 Task: Create in the project YottaTech an epic 'Mobile Device Security Management'.
Action: Mouse moved to (203, 273)
Screenshot: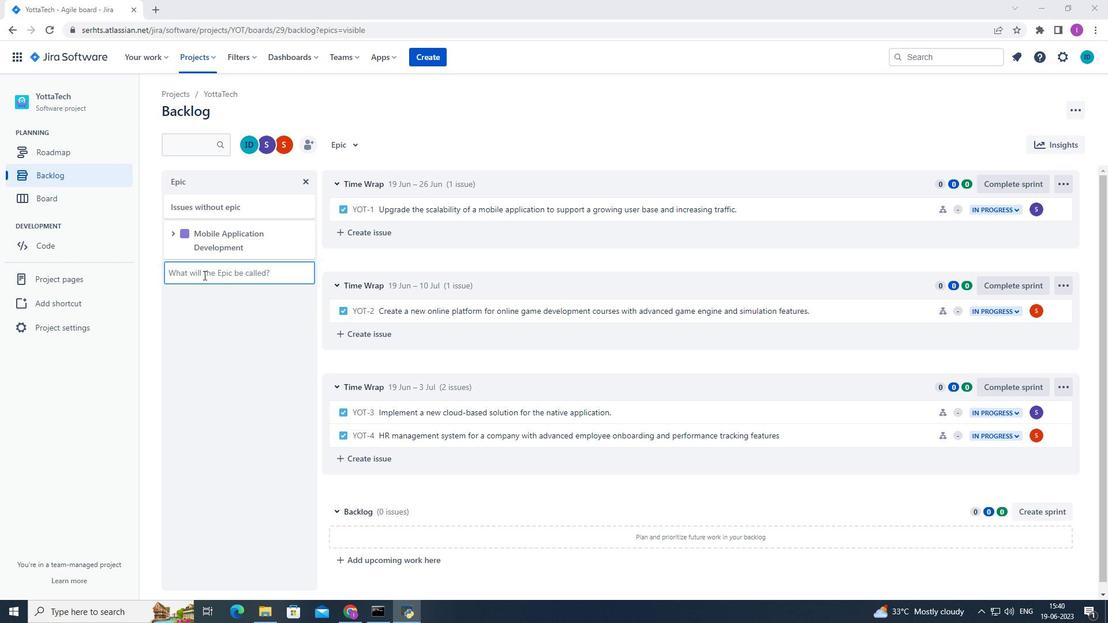 
Action: Mouse pressed left at (203, 273)
Screenshot: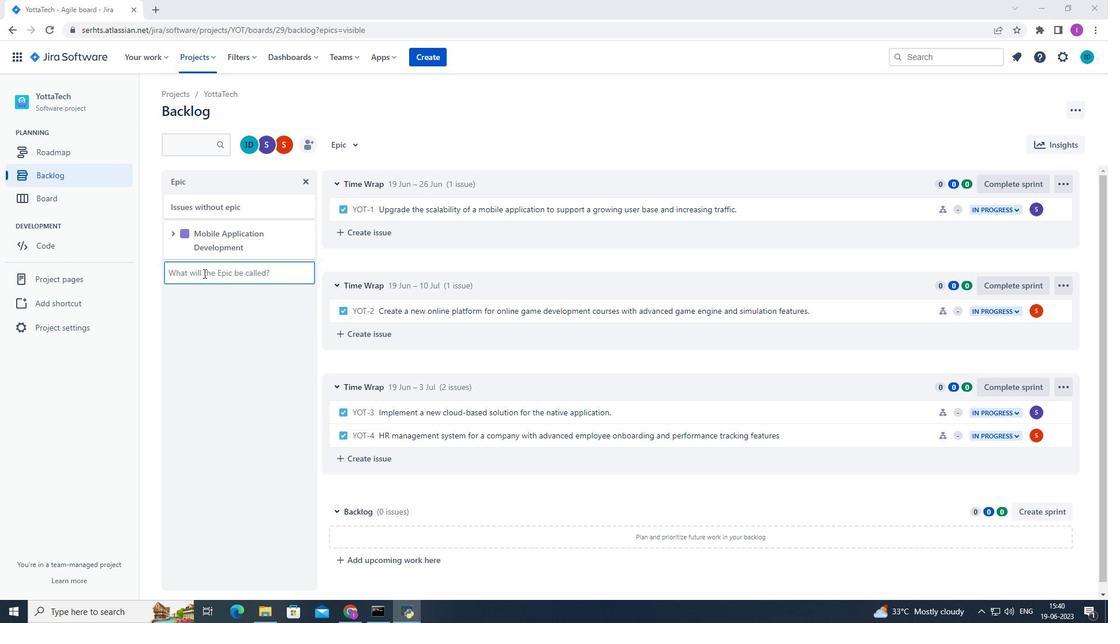 
Action: Mouse moved to (254, 261)
Screenshot: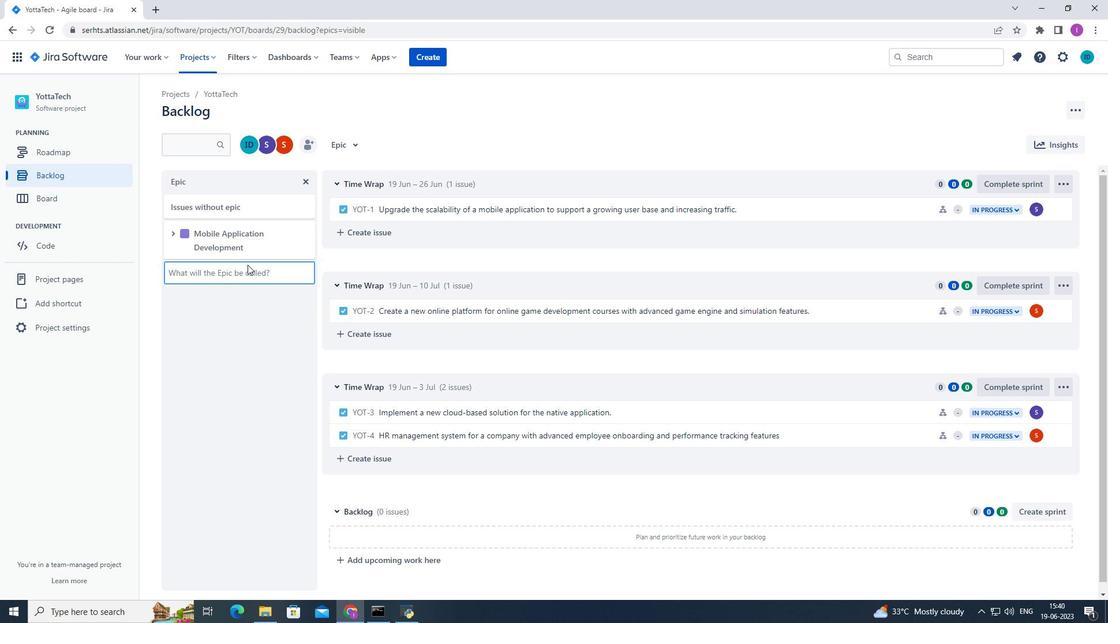 
Action: Key pressed <Key.shift>Mi<Key.backspace>obile<Key.space><Key.shift><Key.shift><Key.shift><Key.shift><Key.shift>Device<Key.space><Key.shift>Security<Key.space><Key.shift>management
Screenshot: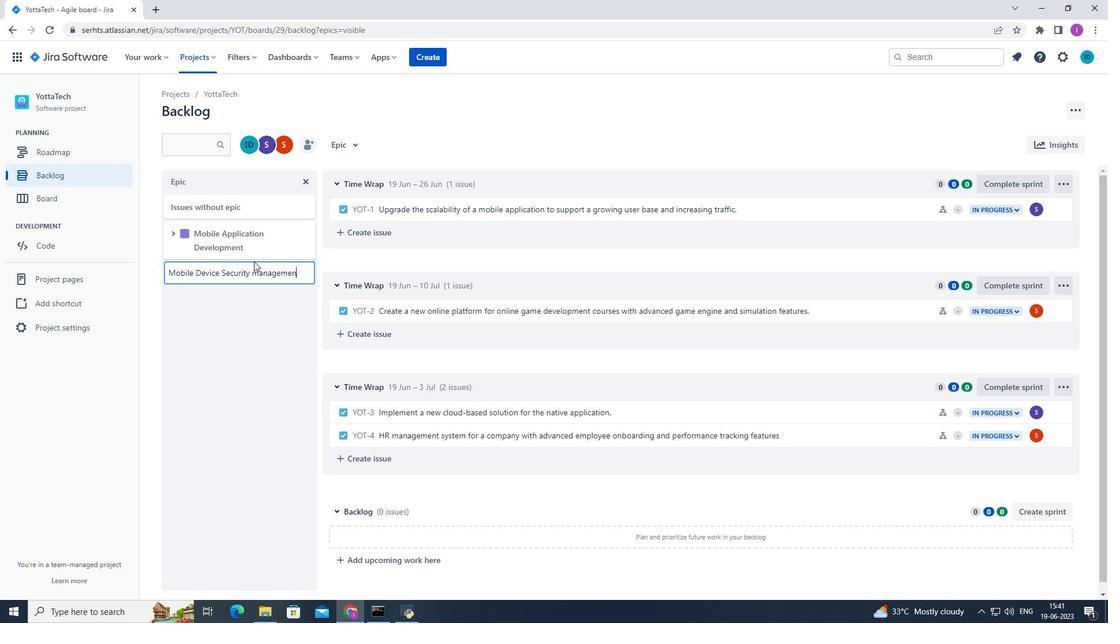 
Action: Mouse moved to (258, 274)
Screenshot: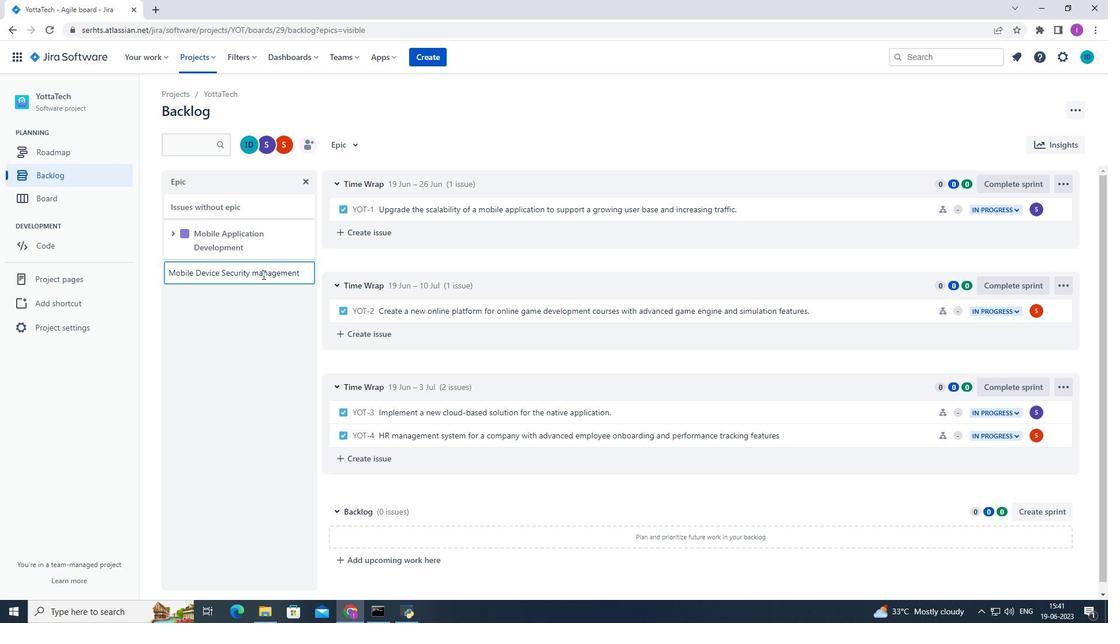 
Action: Mouse pressed left at (258, 274)
Screenshot: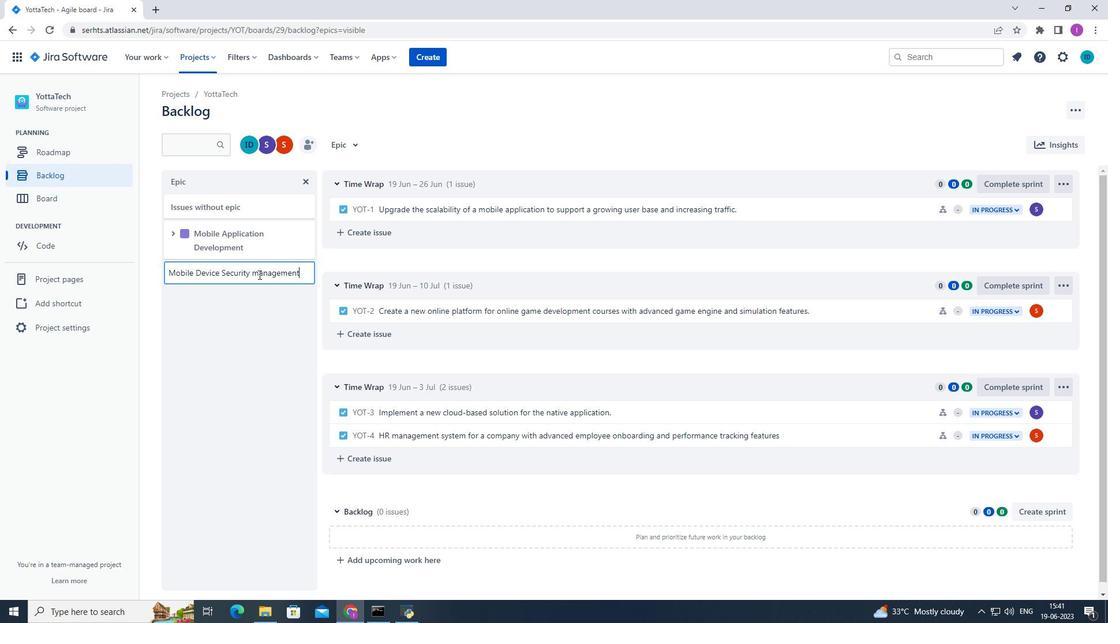 
Action: Mouse moved to (258, 274)
Screenshot: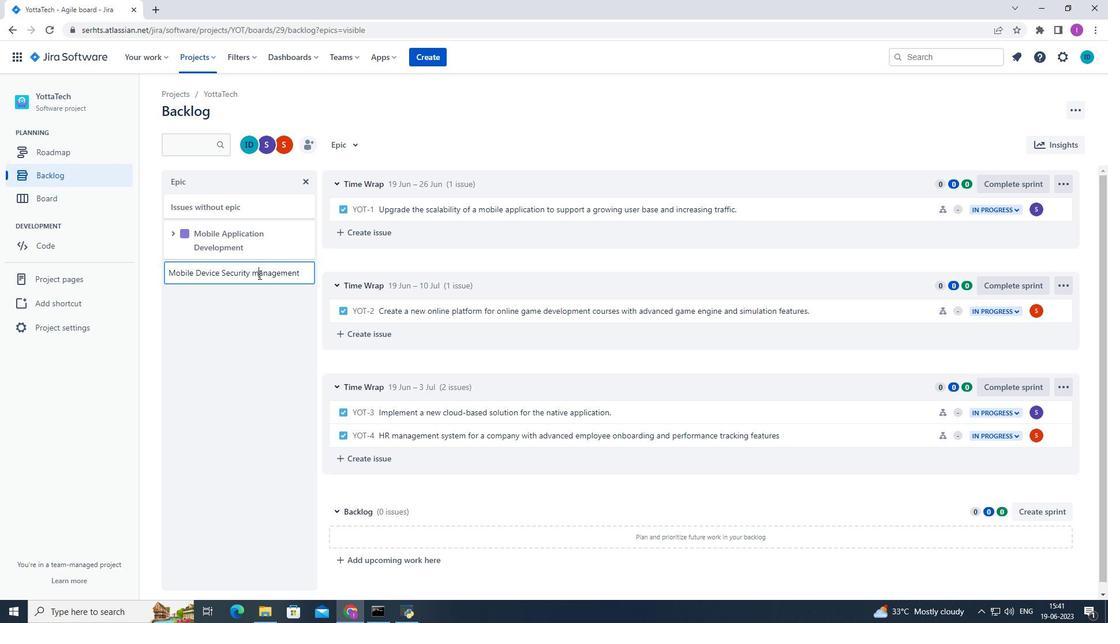 
Action: Key pressed <Key.backspace><Key.shift>M
Screenshot: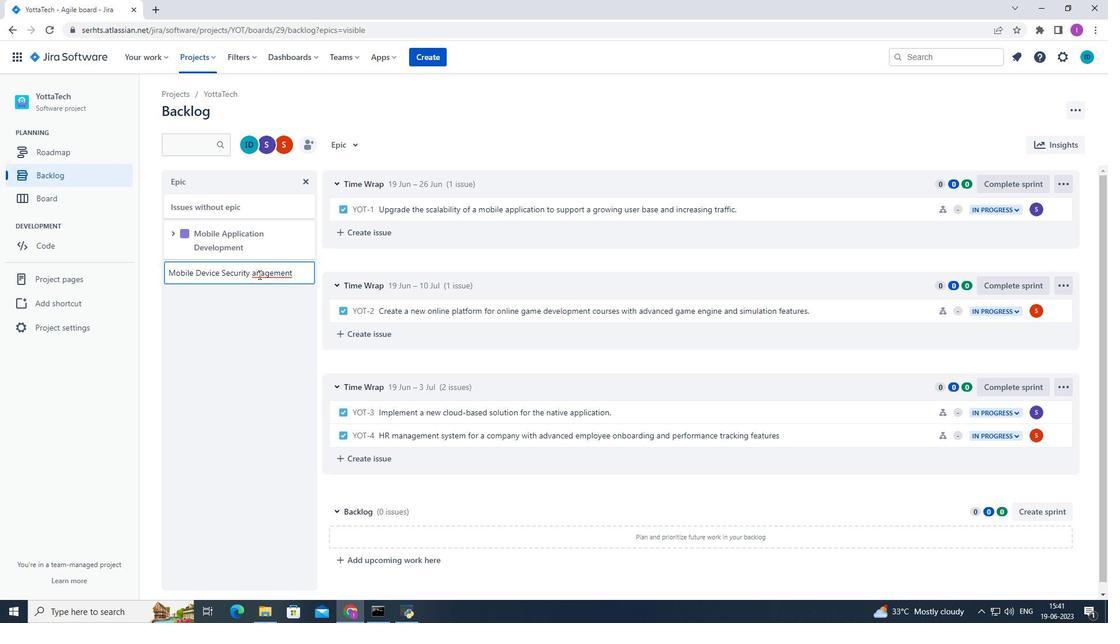 
Action: Mouse moved to (311, 277)
Screenshot: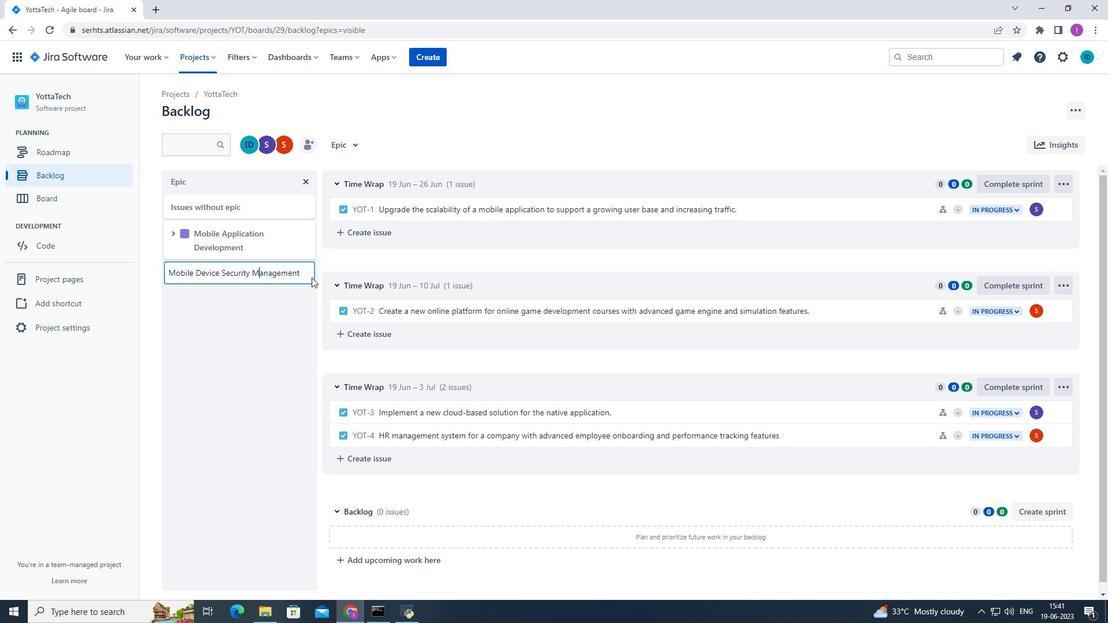 
Action: Key pressed <Key.enter>
Screenshot: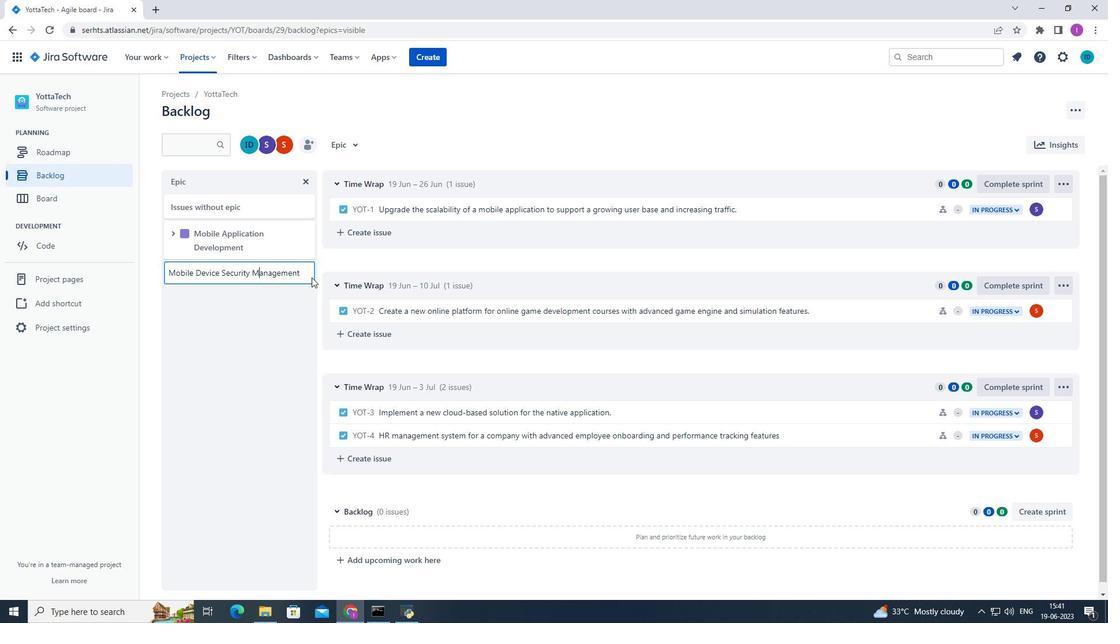 
Action: Mouse moved to (265, 368)
Screenshot: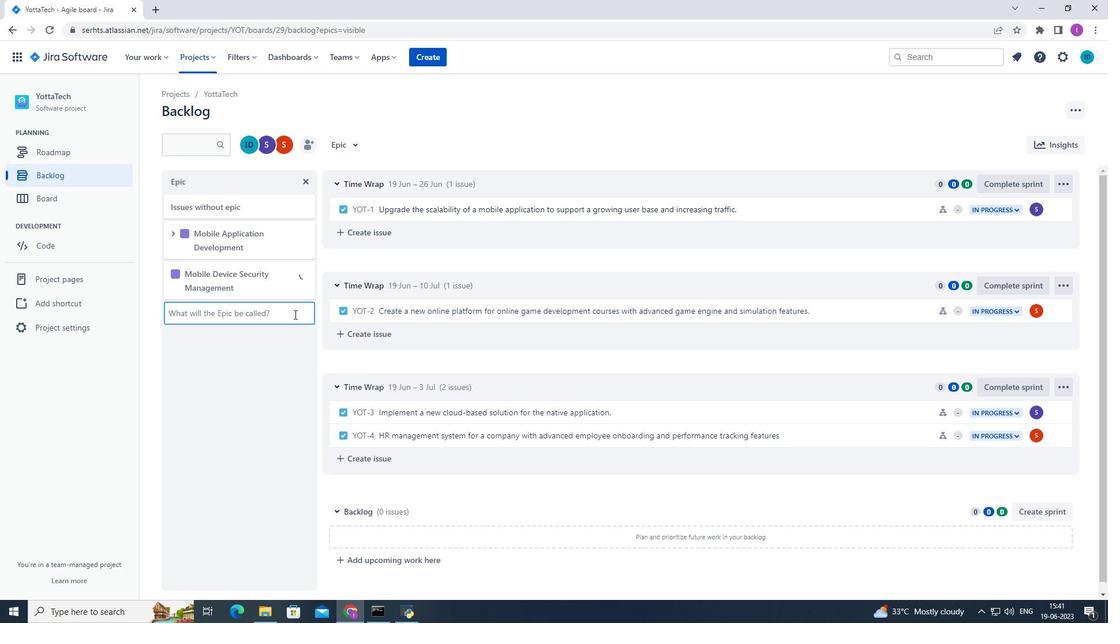 
